 Task: Enable the video filter "Sepia video filter" for transcode stream output.
Action: Mouse moved to (136, 16)
Screenshot: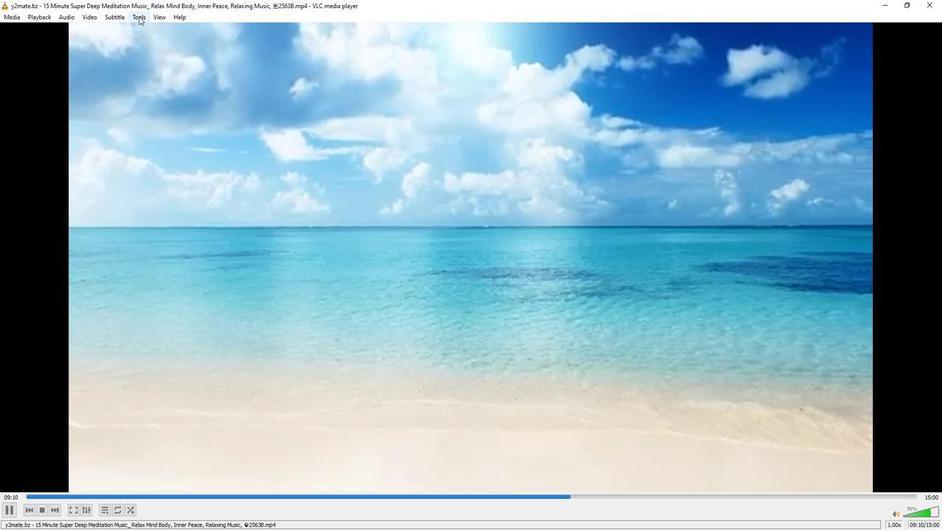 
Action: Mouse pressed left at (136, 16)
Screenshot: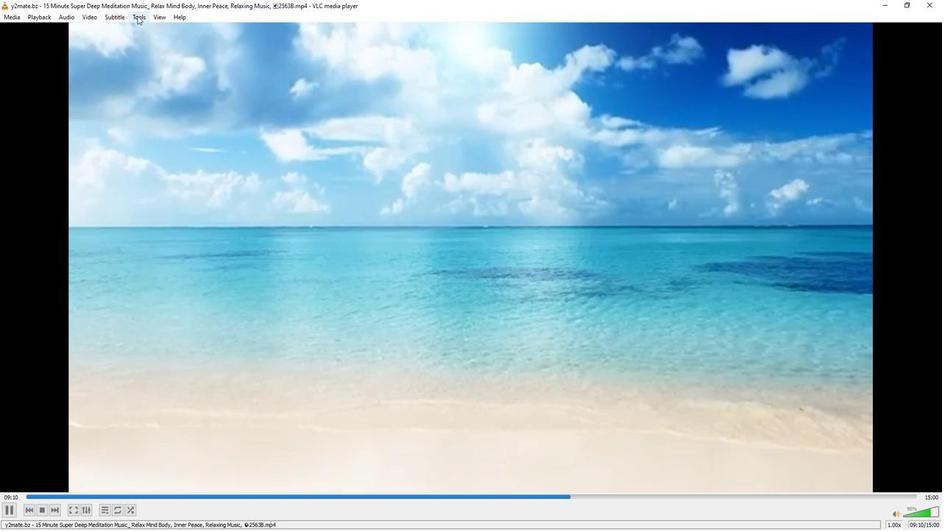 
Action: Mouse moved to (153, 131)
Screenshot: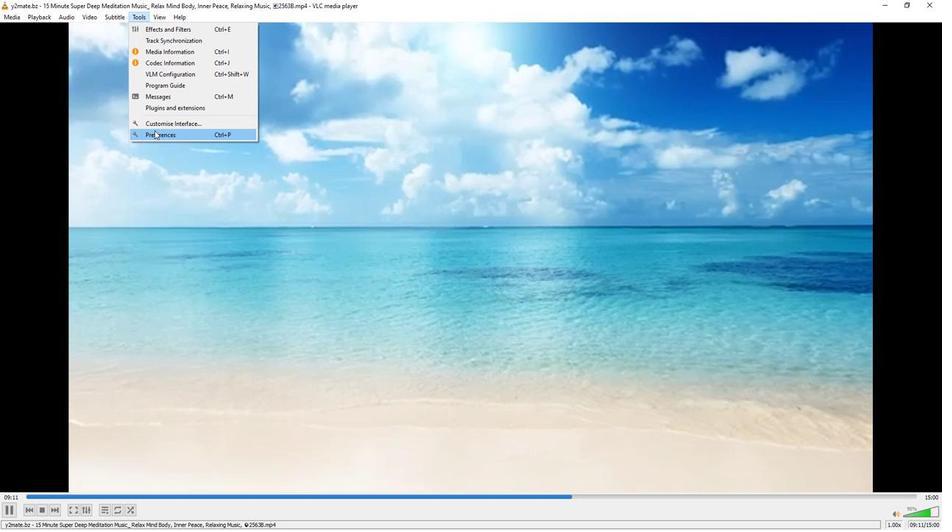 
Action: Mouse pressed left at (153, 131)
Screenshot: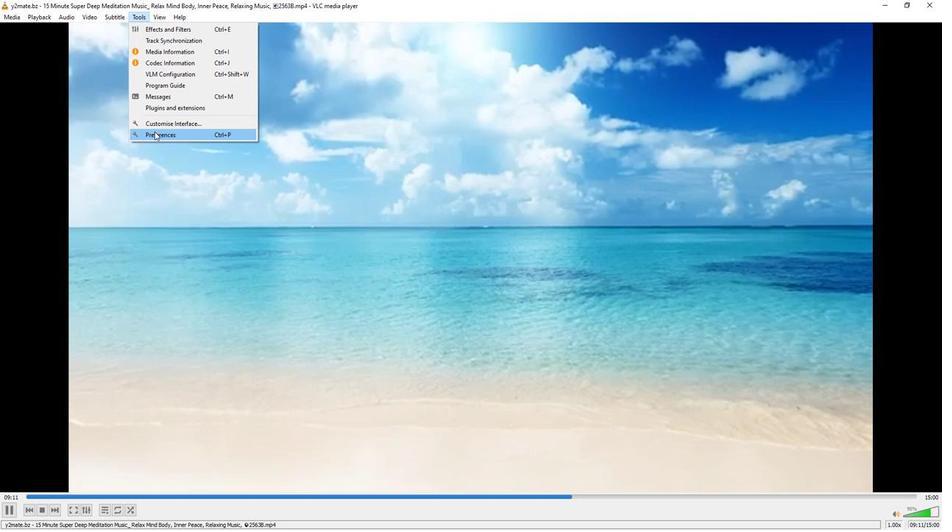 
Action: Mouse moved to (309, 431)
Screenshot: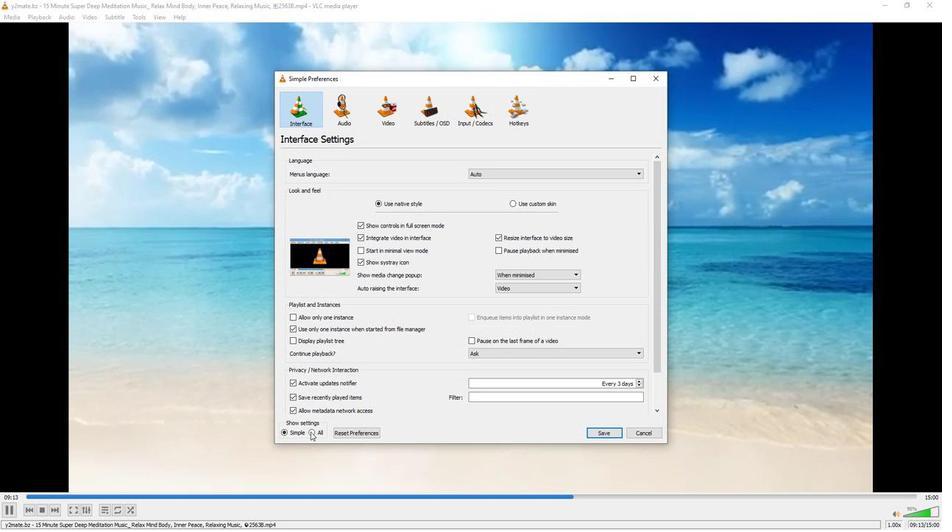 
Action: Mouse pressed left at (309, 431)
Screenshot: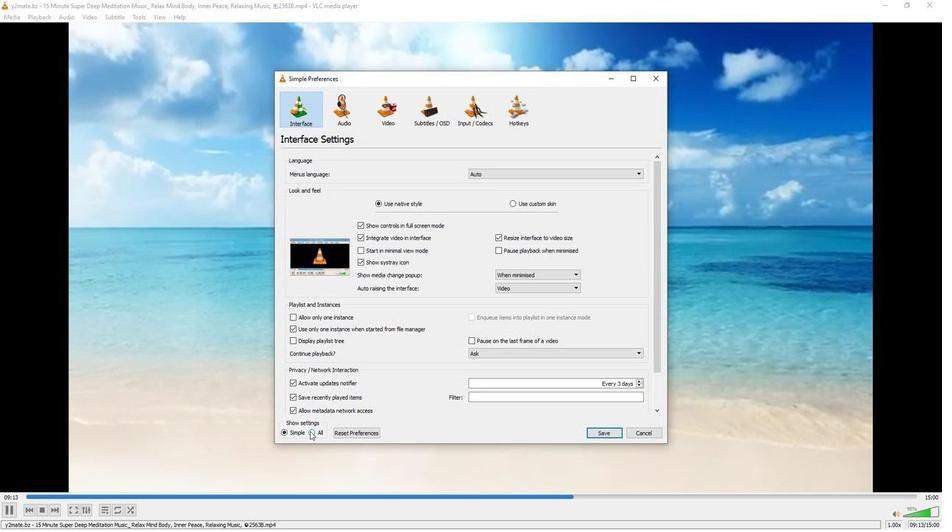 
Action: Mouse moved to (311, 377)
Screenshot: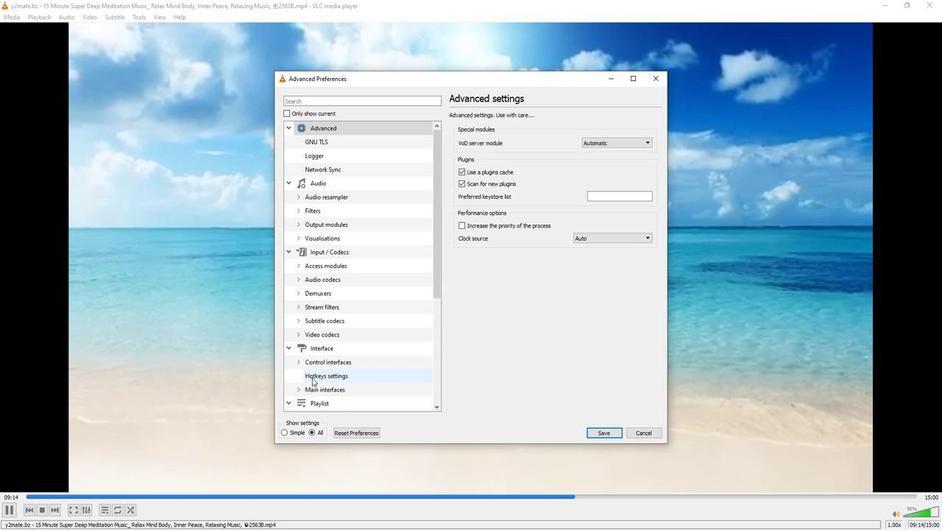
Action: Mouse scrolled (311, 377) with delta (0, 0)
Screenshot: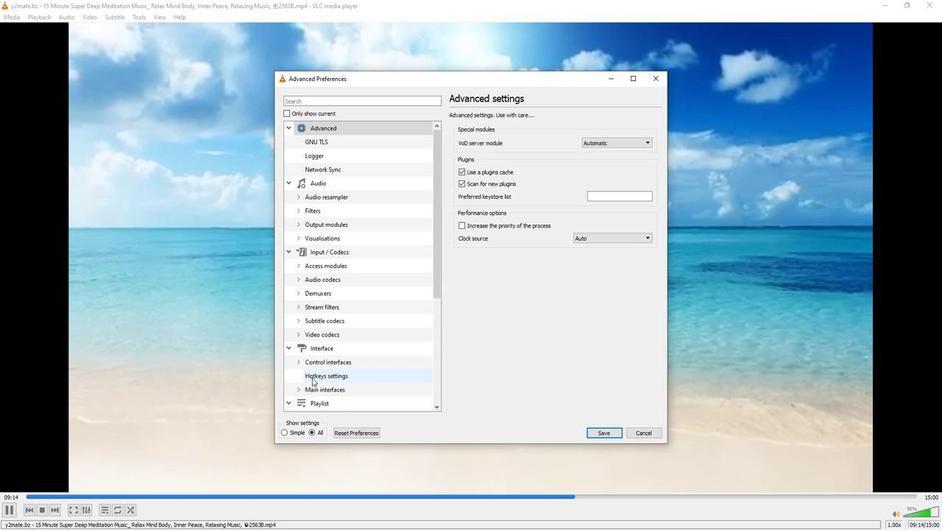 
Action: Mouse moved to (310, 377)
Screenshot: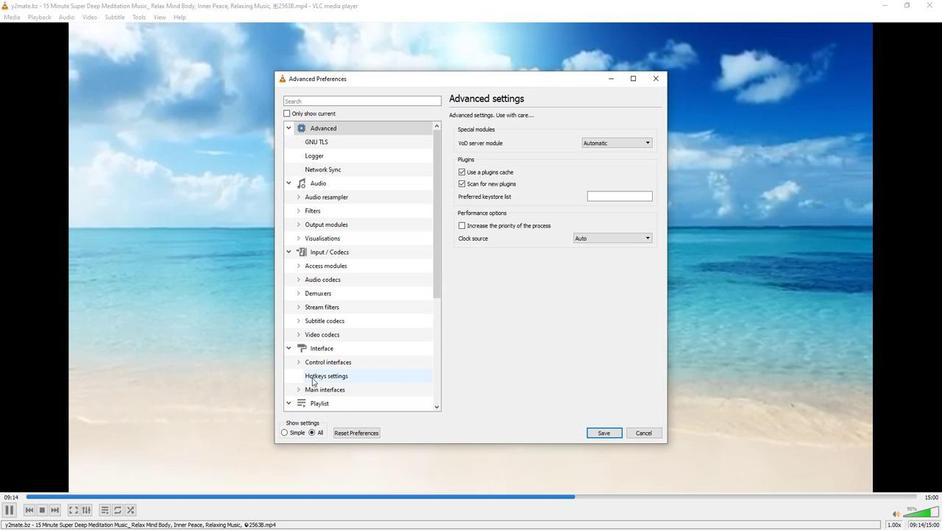 
Action: Mouse scrolled (310, 377) with delta (0, 0)
Screenshot: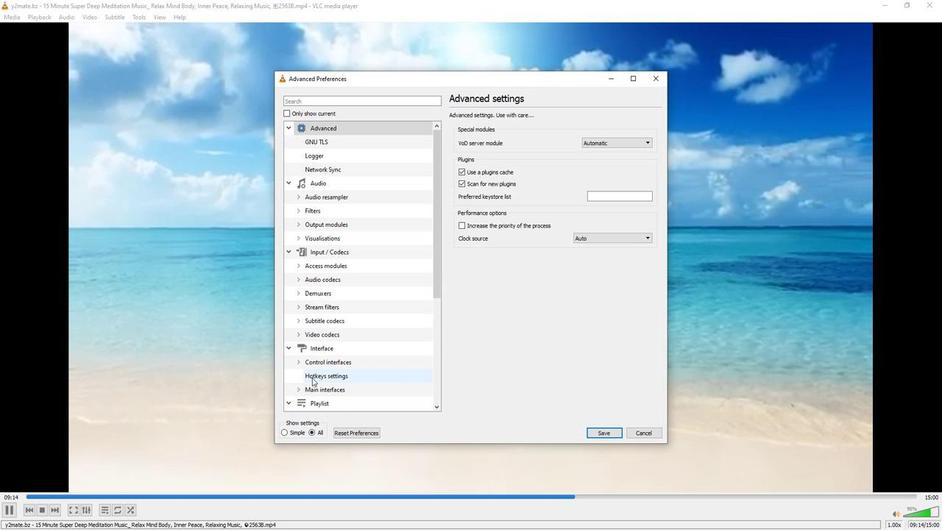
Action: Mouse scrolled (310, 377) with delta (0, 0)
Screenshot: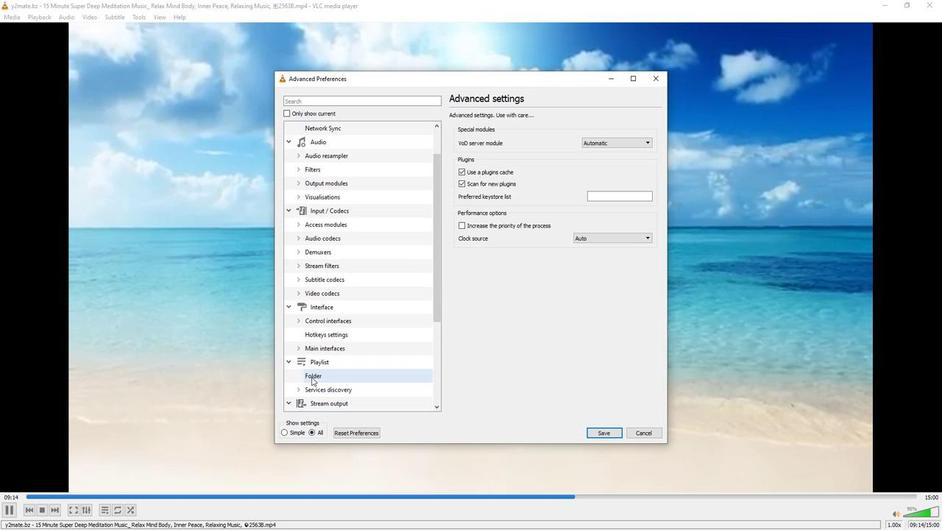 
Action: Mouse moved to (299, 377)
Screenshot: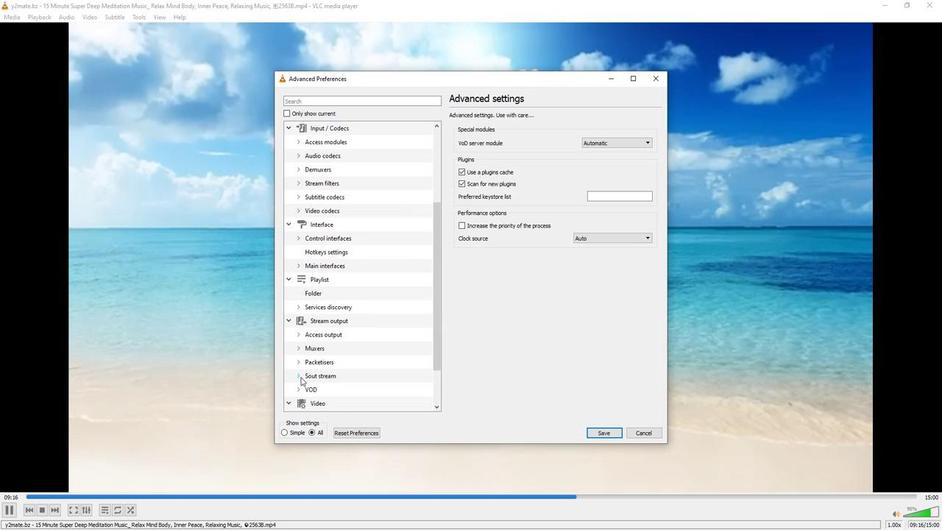 
Action: Mouse pressed left at (299, 377)
Screenshot: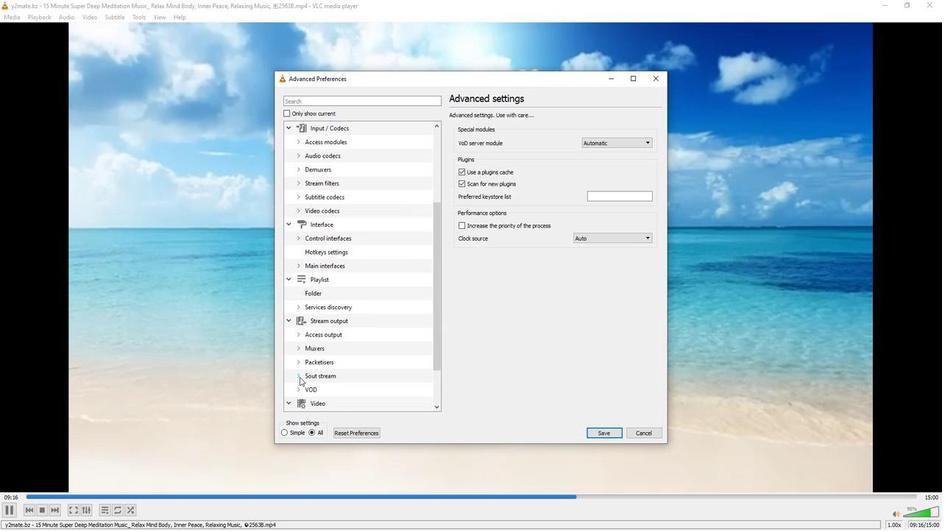 
Action: Mouse moved to (302, 374)
Screenshot: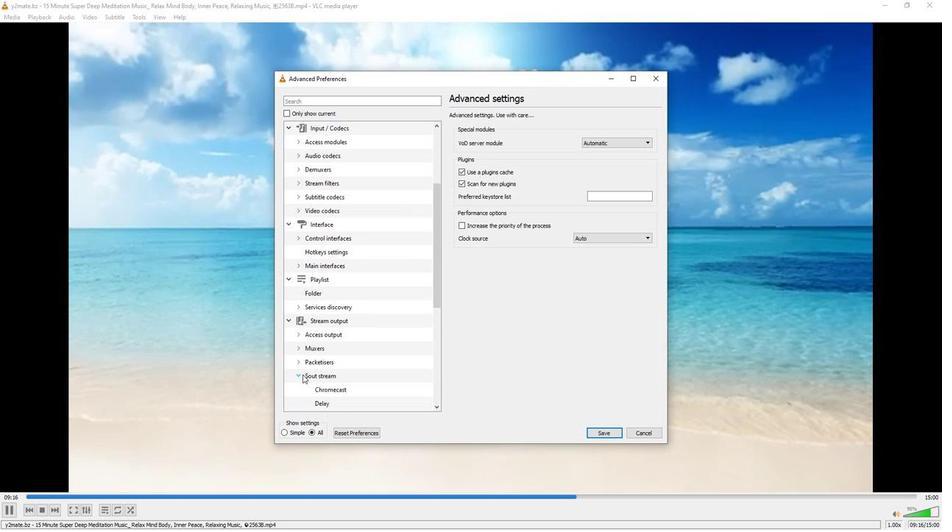 
Action: Mouse scrolled (302, 374) with delta (0, 0)
Screenshot: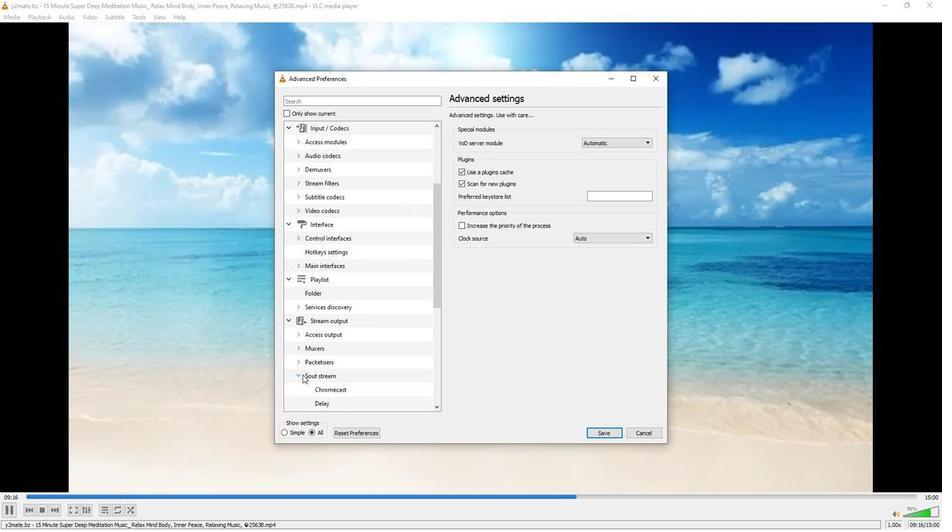 
Action: Mouse scrolled (302, 374) with delta (0, 0)
Screenshot: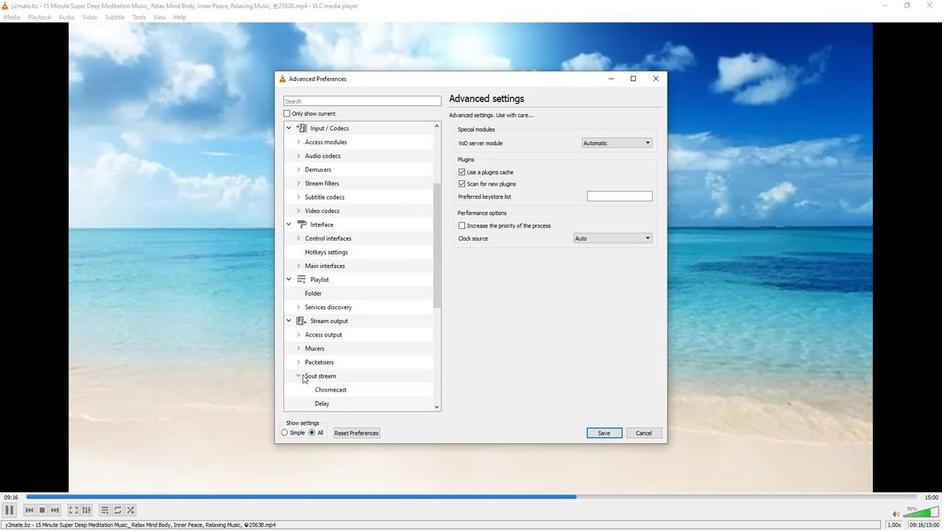 
Action: Mouse moved to (316, 381)
Screenshot: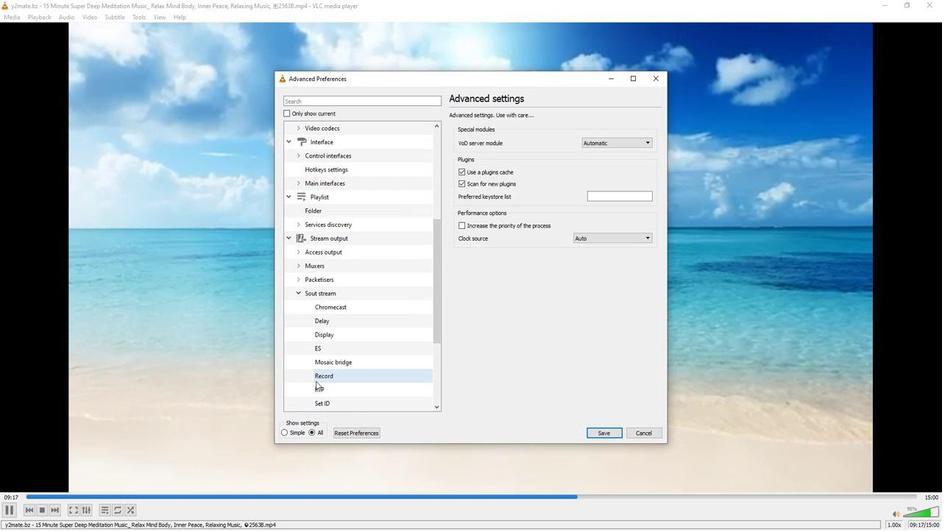 
Action: Mouse scrolled (316, 381) with delta (0, 0)
Screenshot: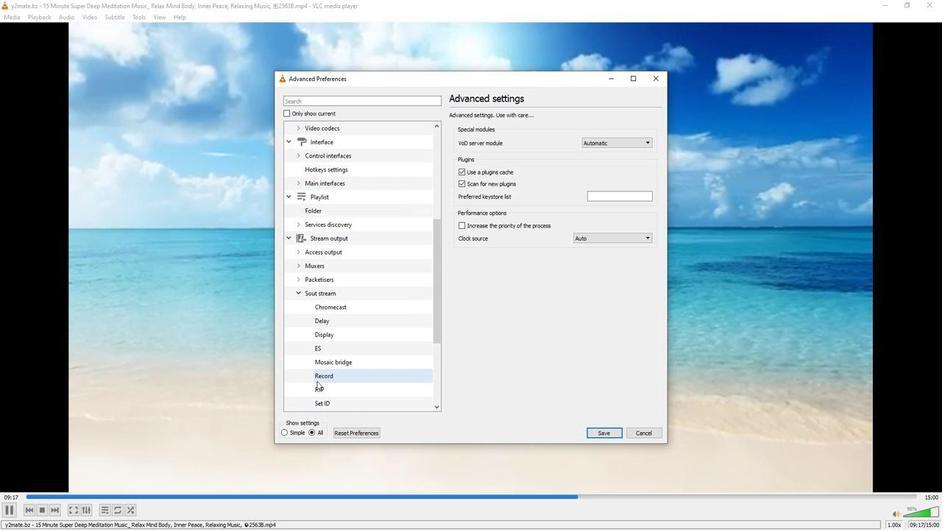 
Action: Mouse scrolled (316, 381) with delta (0, 0)
Screenshot: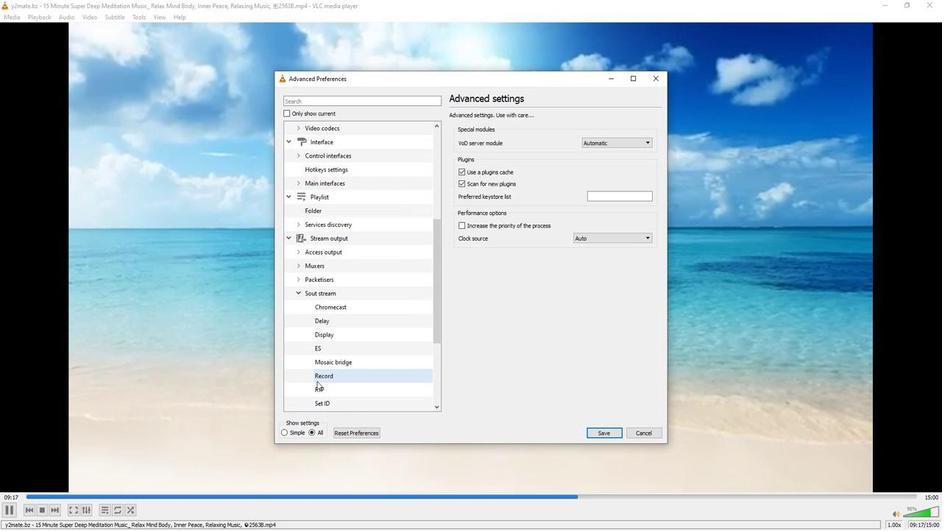 
Action: Mouse moved to (319, 377)
Screenshot: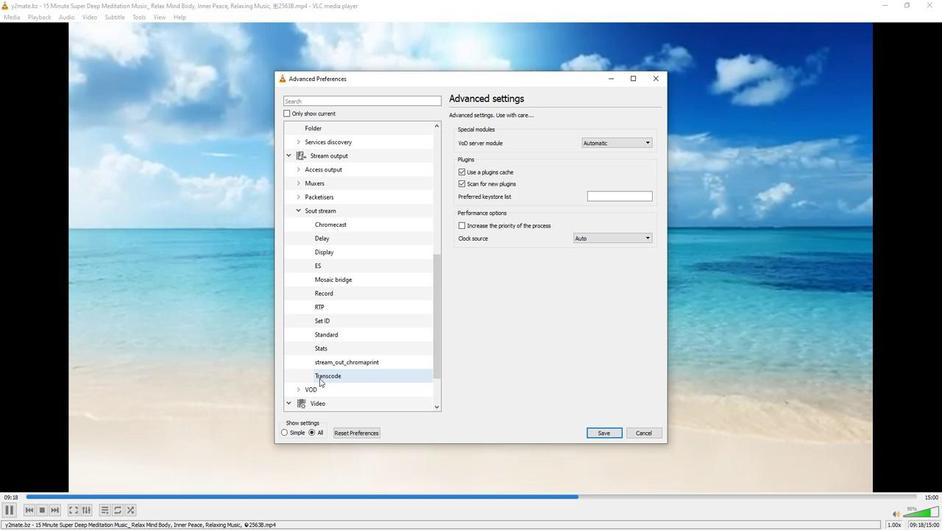 
Action: Mouse pressed left at (319, 377)
Screenshot: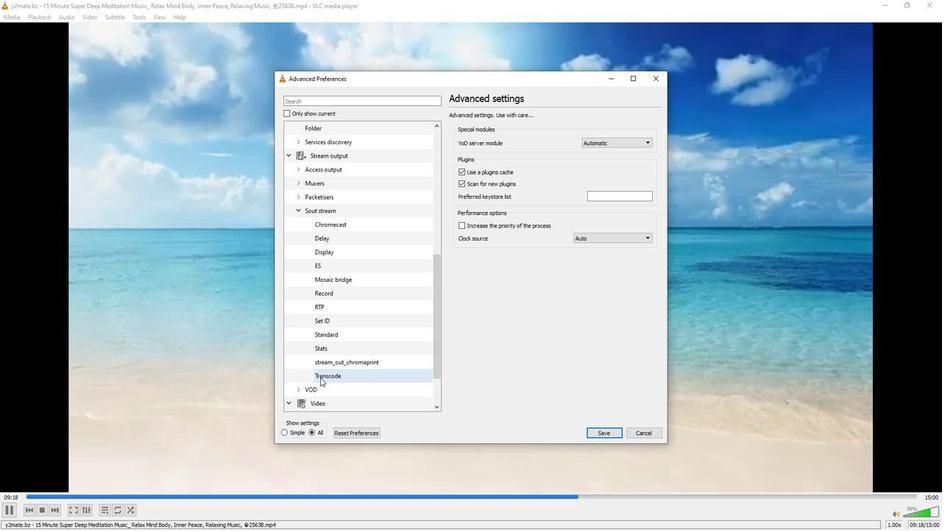 
Action: Mouse moved to (528, 288)
Screenshot: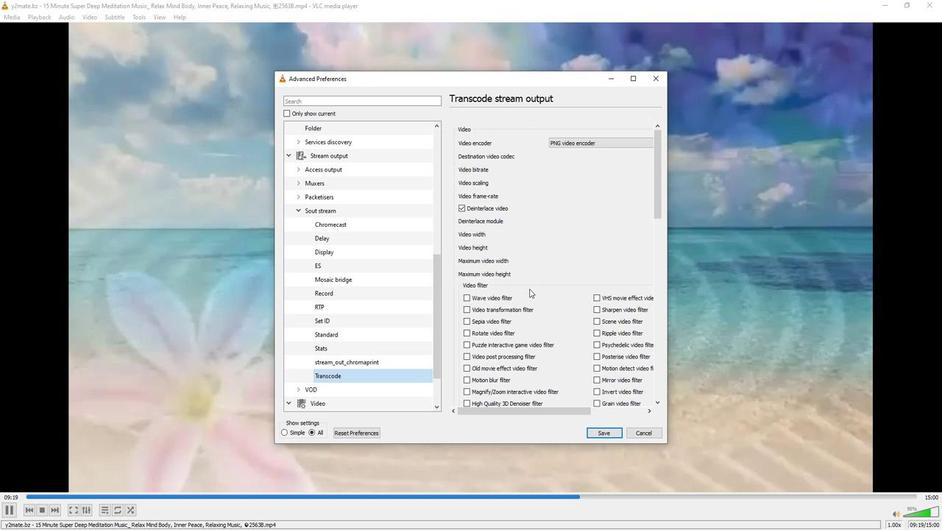 
Action: Mouse scrolled (528, 288) with delta (0, 0)
Screenshot: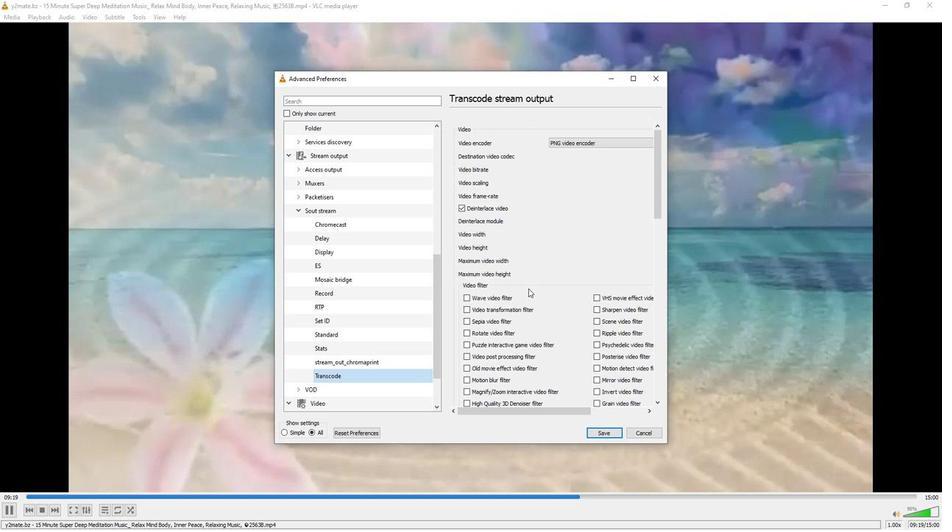 
Action: Mouse moved to (469, 290)
Screenshot: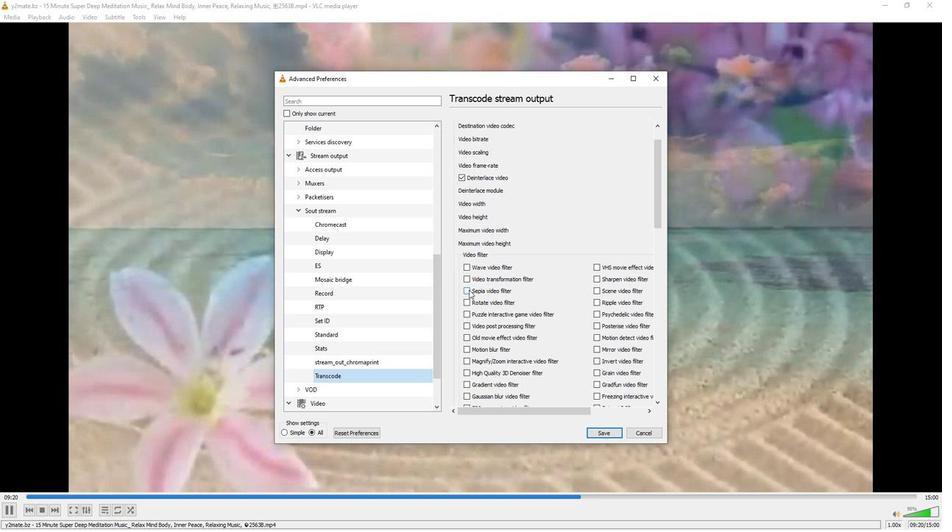 
Action: Mouse pressed left at (469, 290)
Screenshot: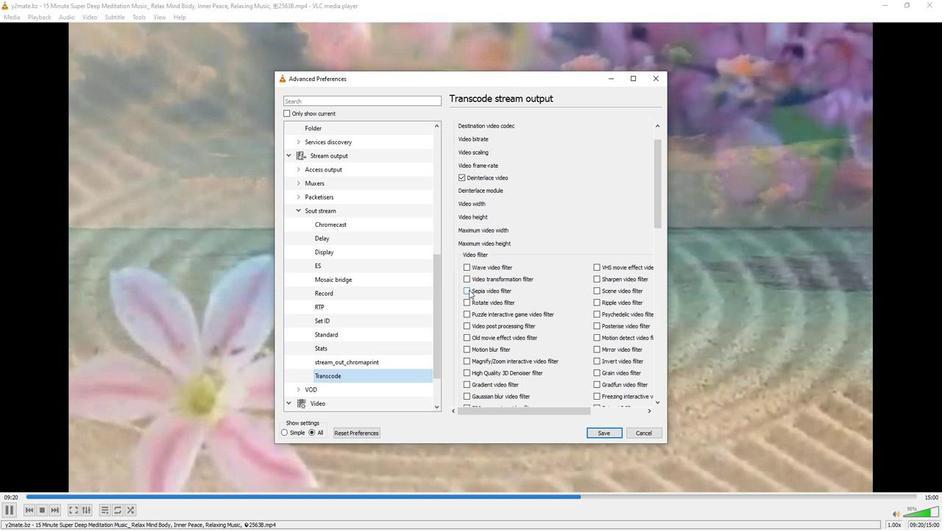 
Action: Mouse moved to (470, 295)
Screenshot: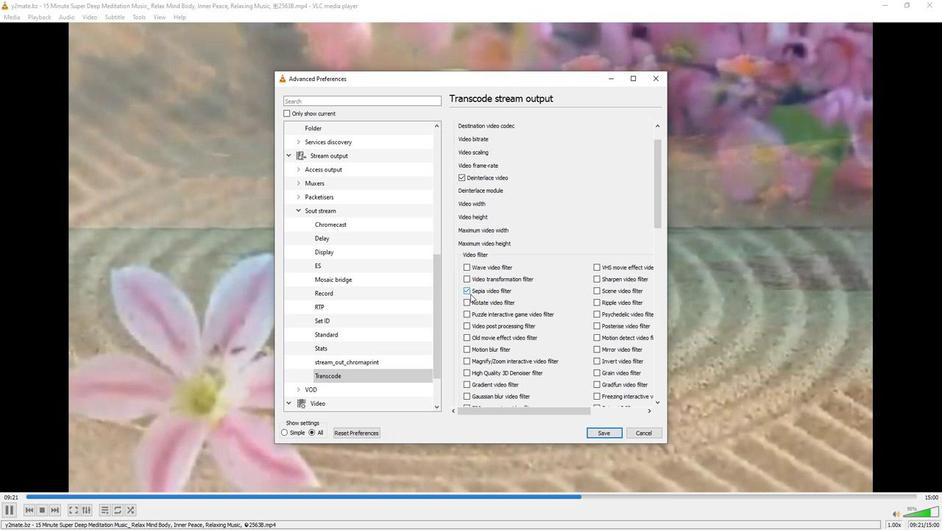 
